 Task: Clear the passwords and other sign-in data from last 4 weeks.
Action: Mouse moved to (1015, 27)
Screenshot: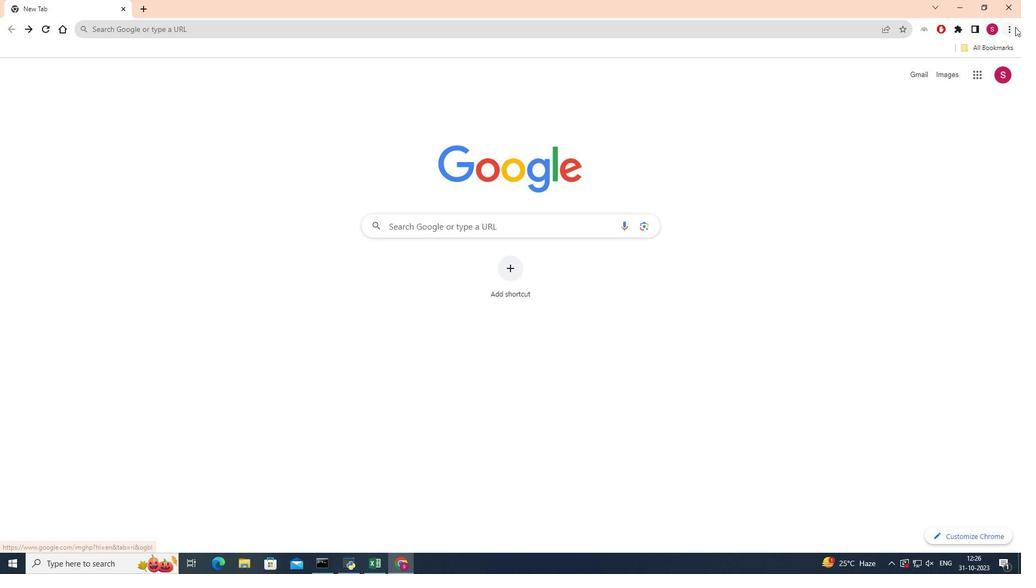 
Action: Mouse pressed left at (1015, 27)
Screenshot: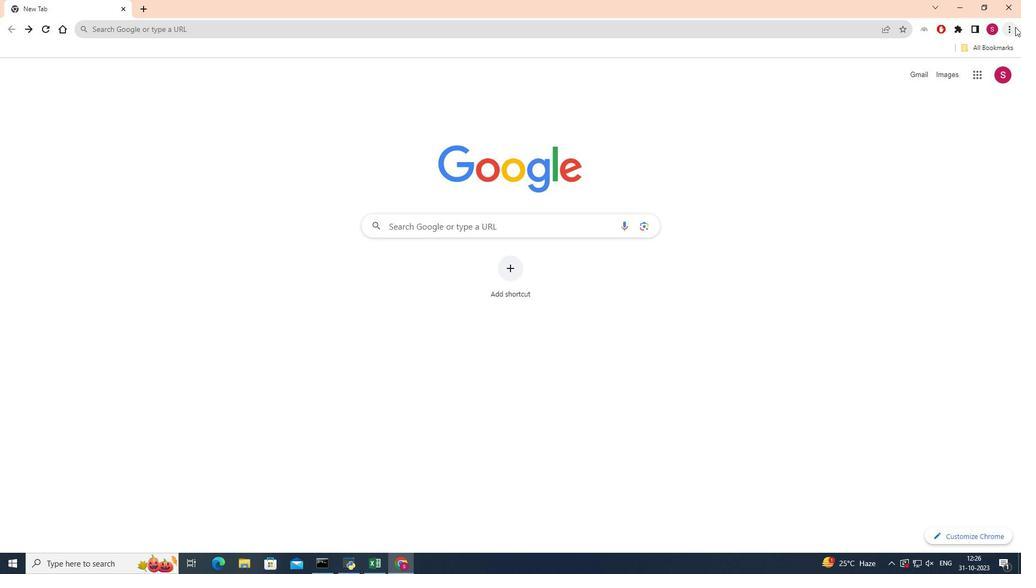 
Action: Mouse moved to (871, 83)
Screenshot: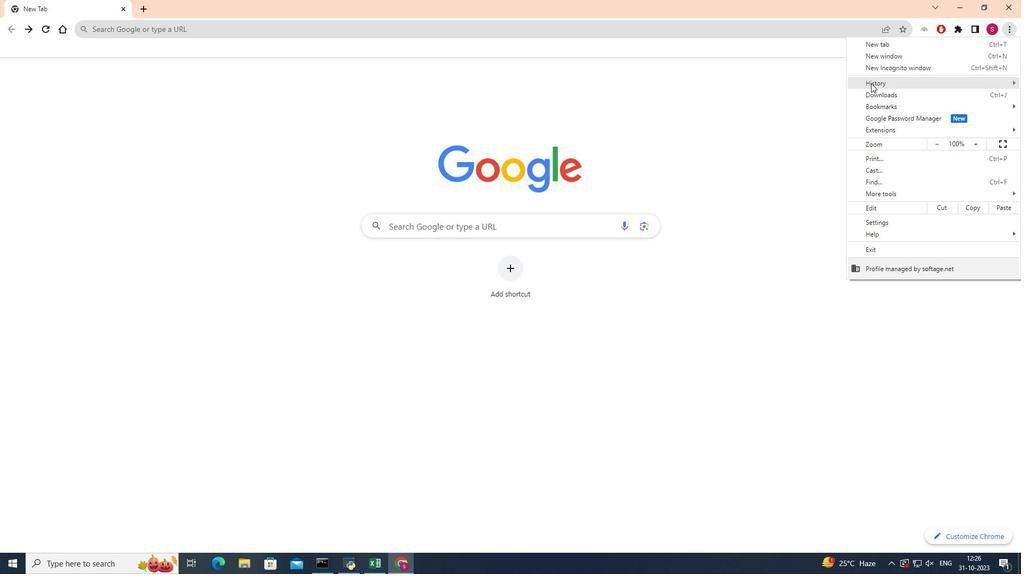 
Action: Mouse pressed left at (871, 83)
Screenshot: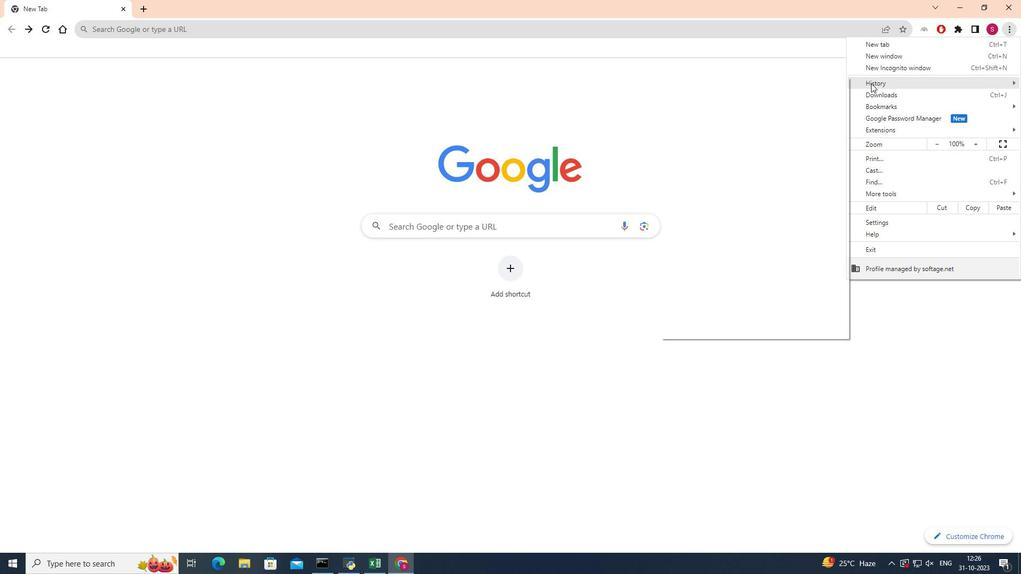
Action: Mouse moved to (757, 86)
Screenshot: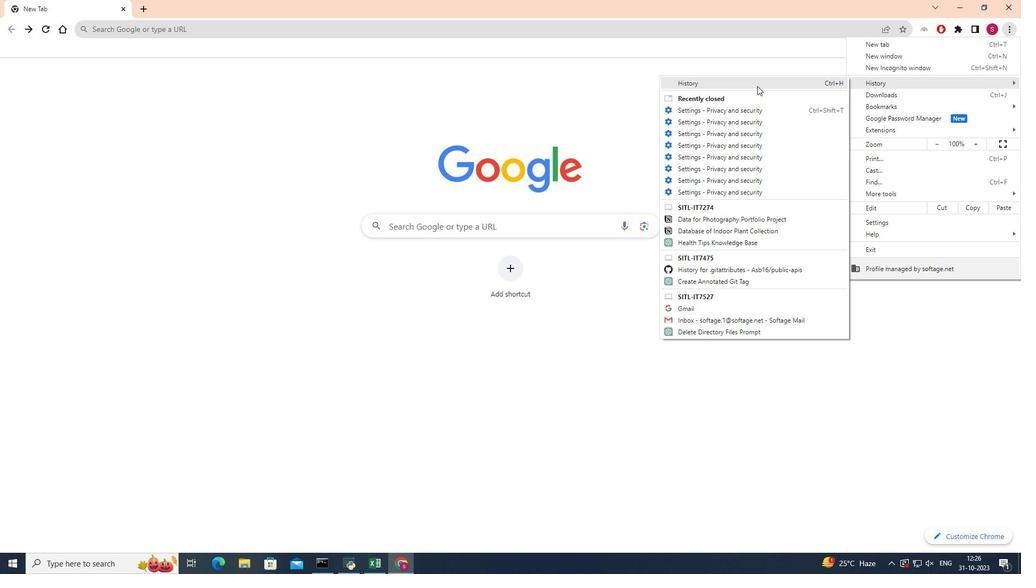 
Action: Mouse pressed left at (757, 86)
Screenshot: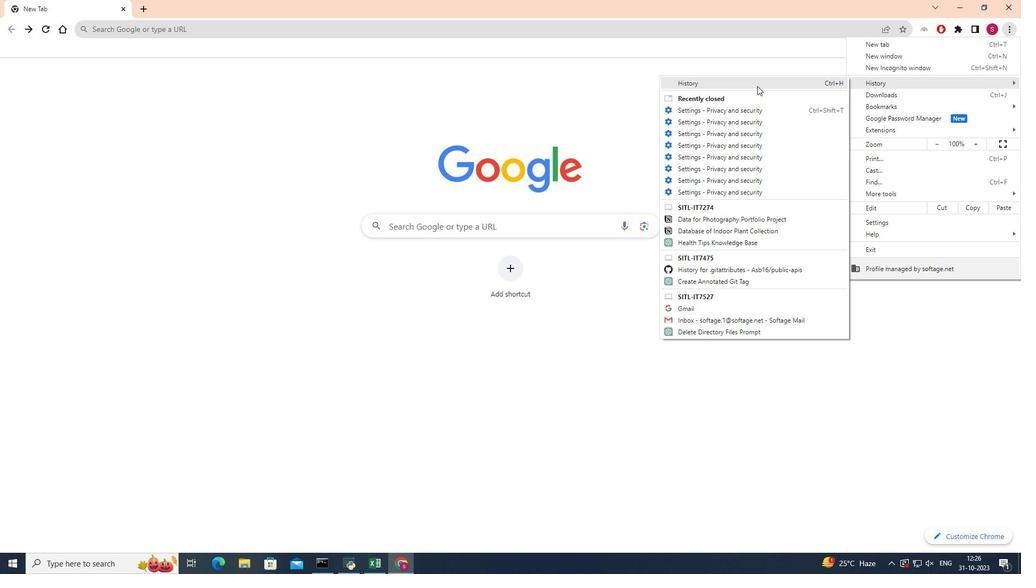 
Action: Mouse moved to (82, 129)
Screenshot: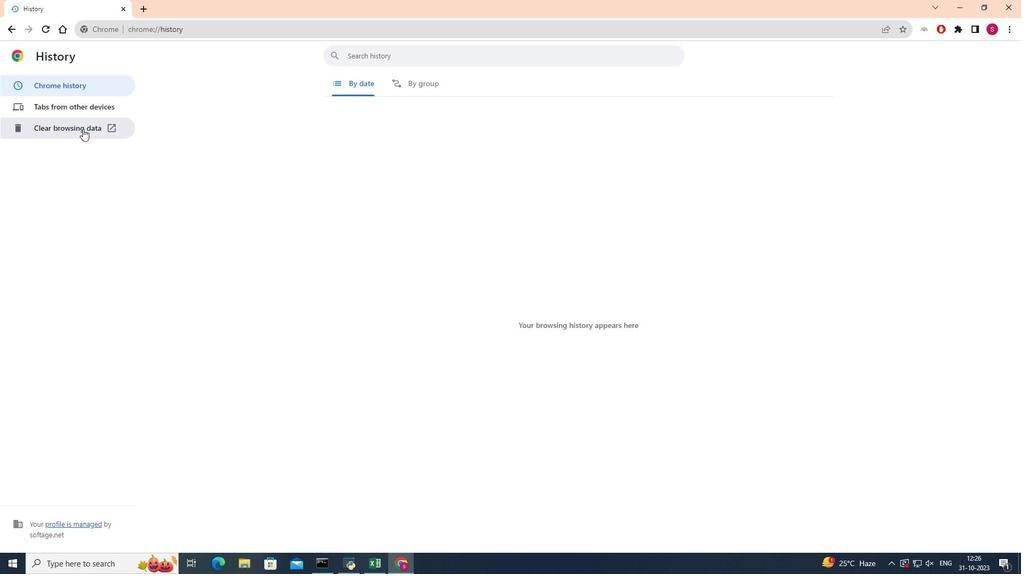 
Action: Mouse pressed left at (82, 129)
Screenshot: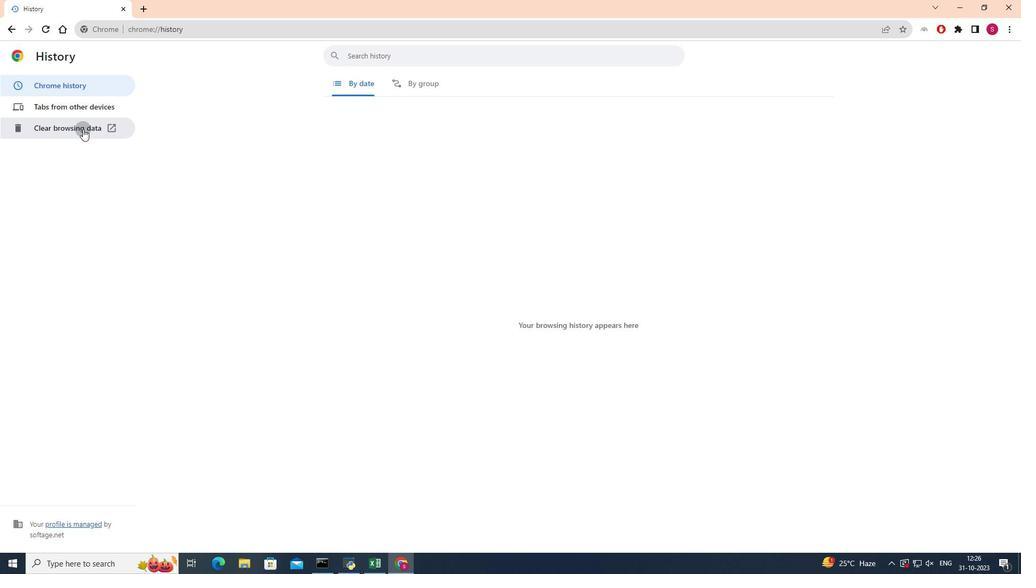 
Action: Mouse moved to (579, 163)
Screenshot: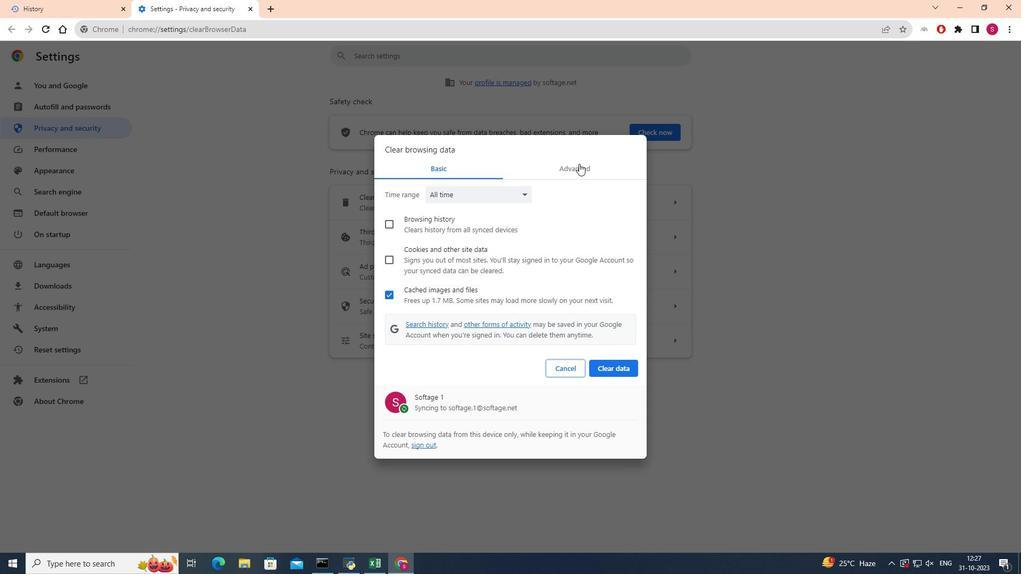 
Action: Mouse pressed left at (579, 163)
Screenshot: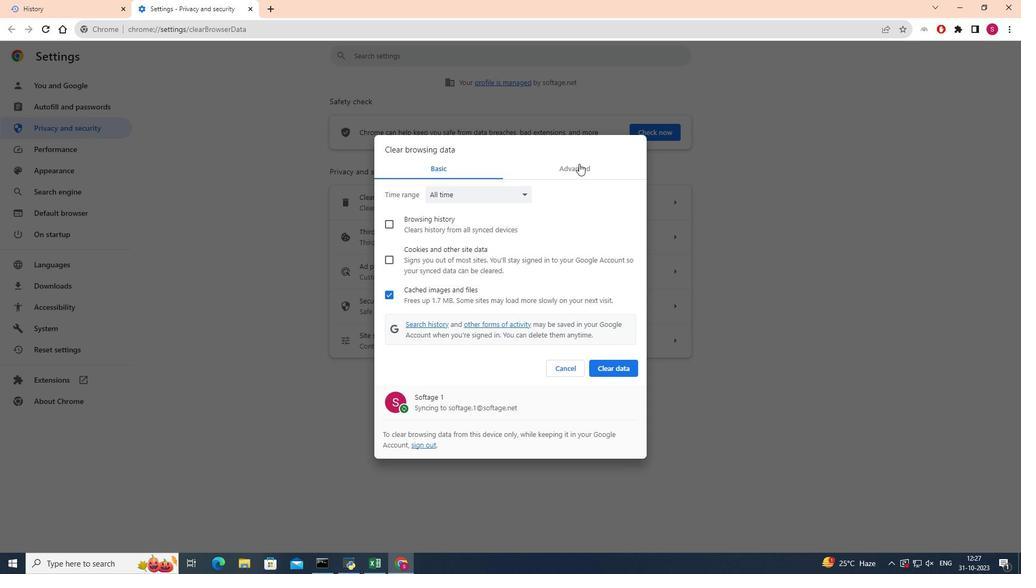 
Action: Mouse moved to (500, 190)
Screenshot: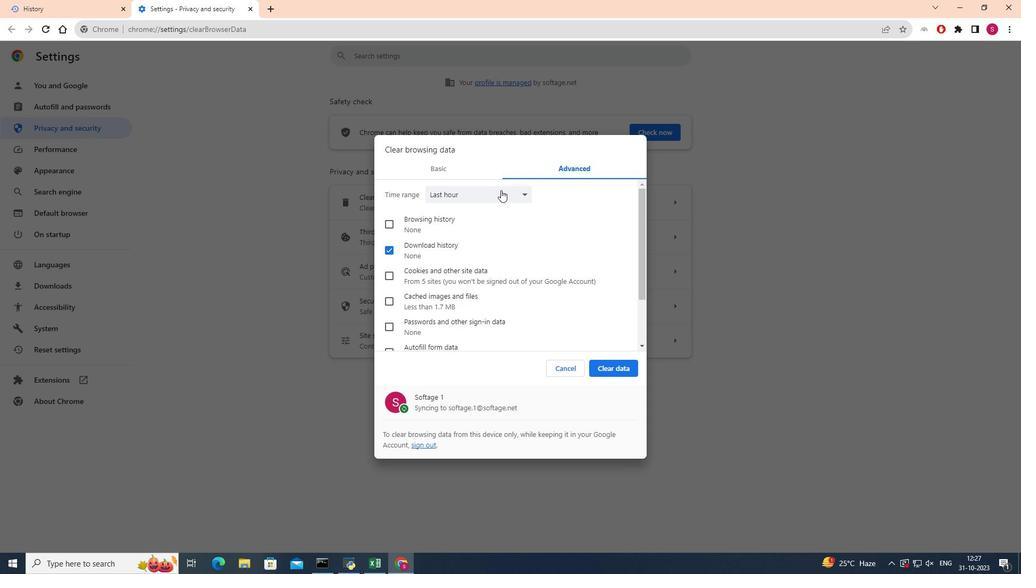 
Action: Mouse pressed left at (500, 190)
Screenshot: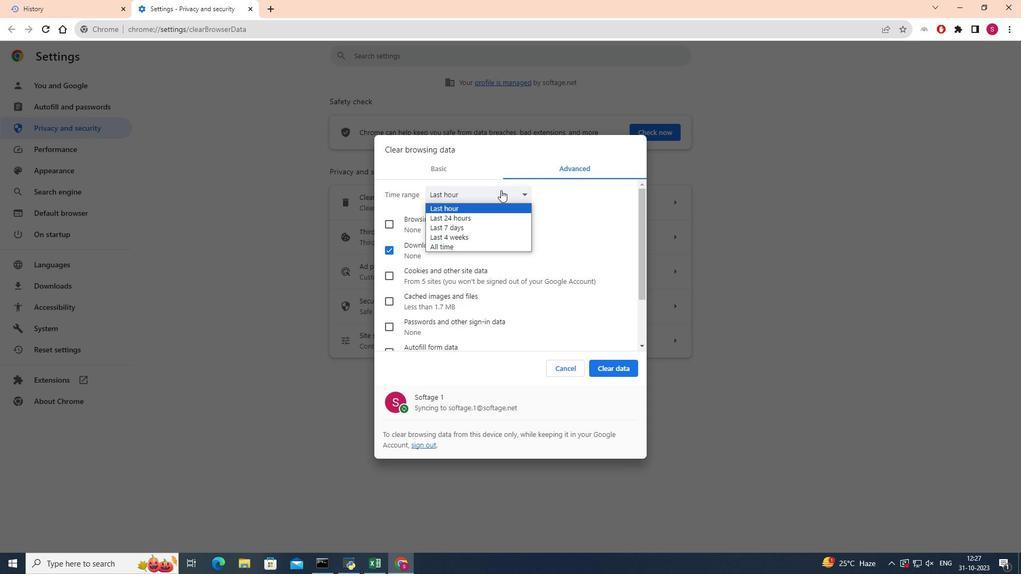 
Action: Mouse moved to (458, 236)
Screenshot: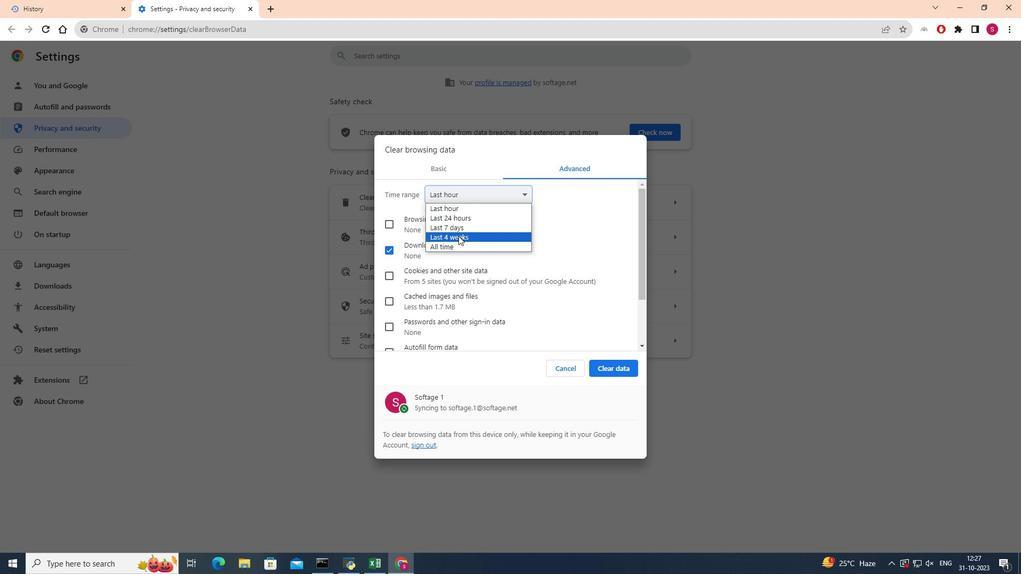 
Action: Mouse pressed left at (458, 236)
Screenshot: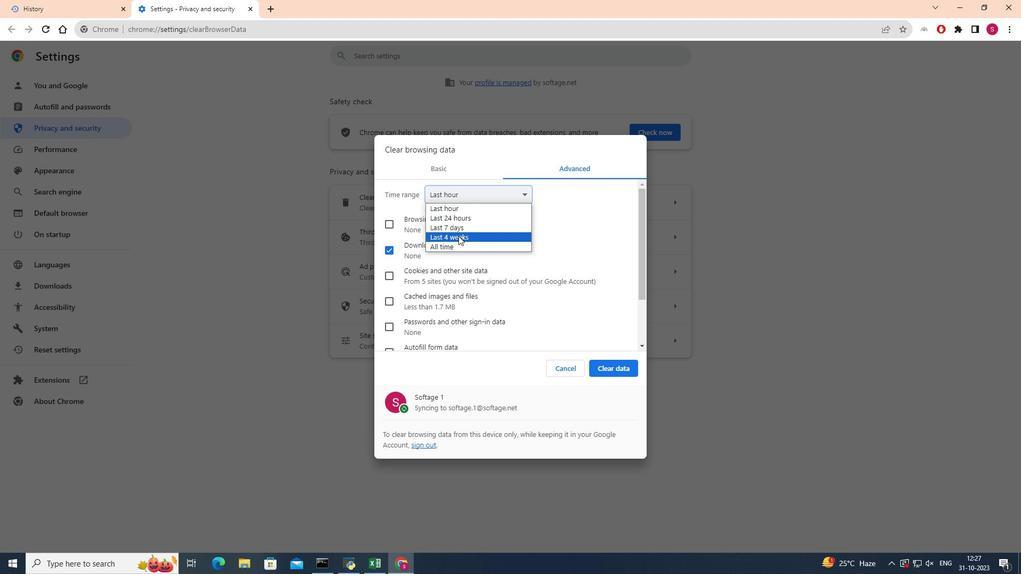 
Action: Mouse moved to (387, 249)
Screenshot: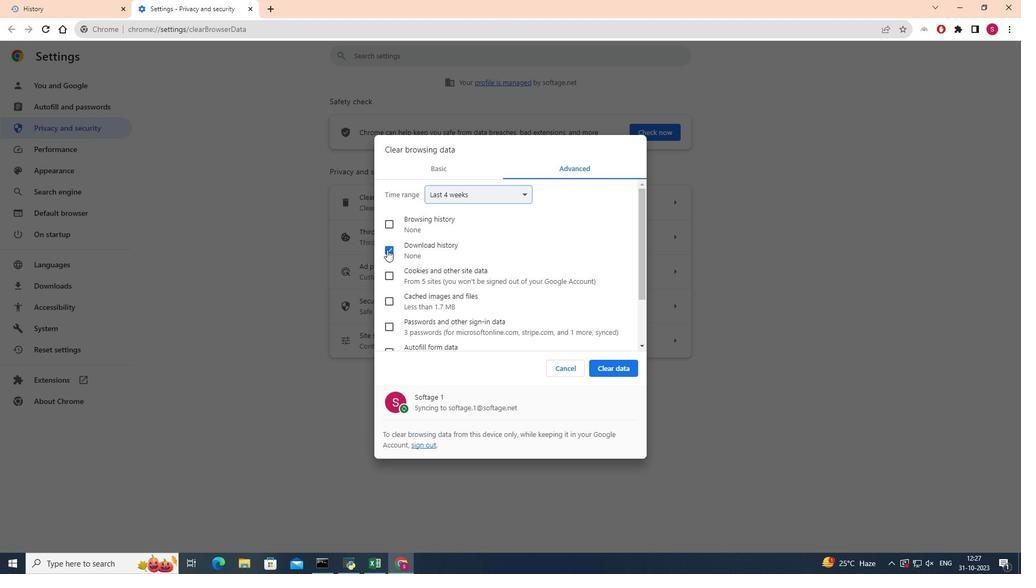 
Action: Mouse pressed left at (387, 249)
Screenshot: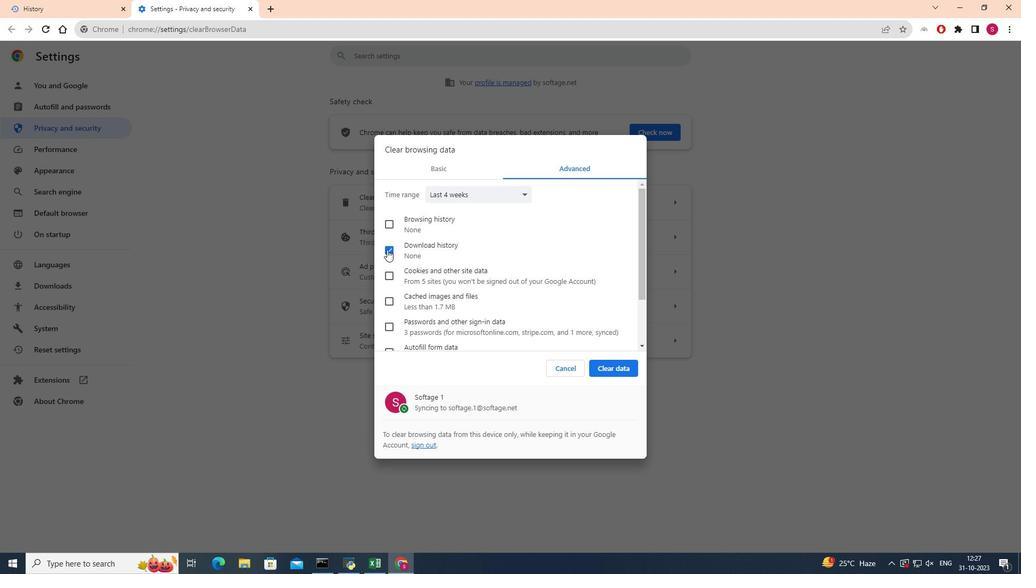 
Action: Mouse moved to (462, 276)
Screenshot: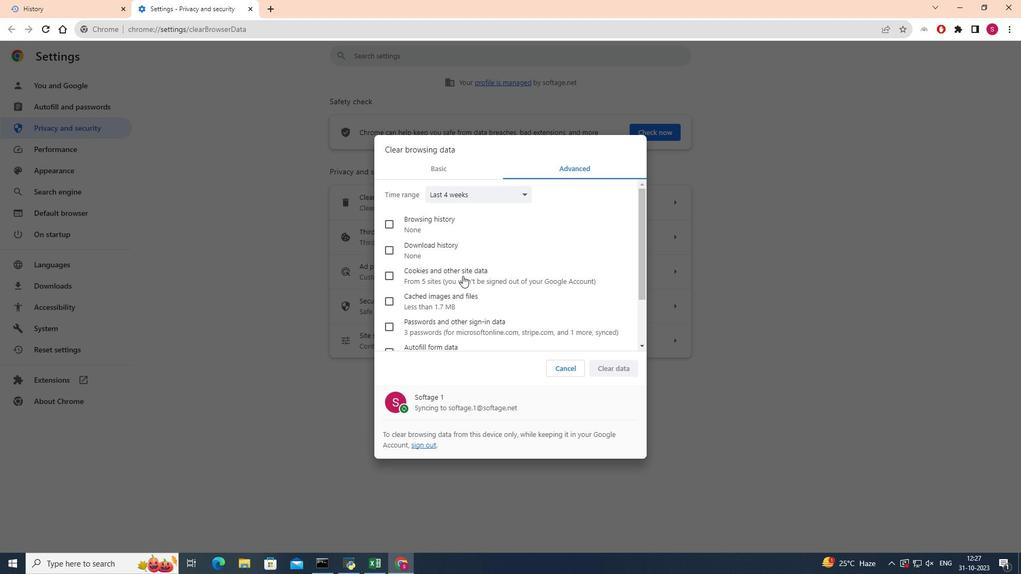 
Action: Mouse scrolled (462, 275) with delta (0, 0)
Screenshot: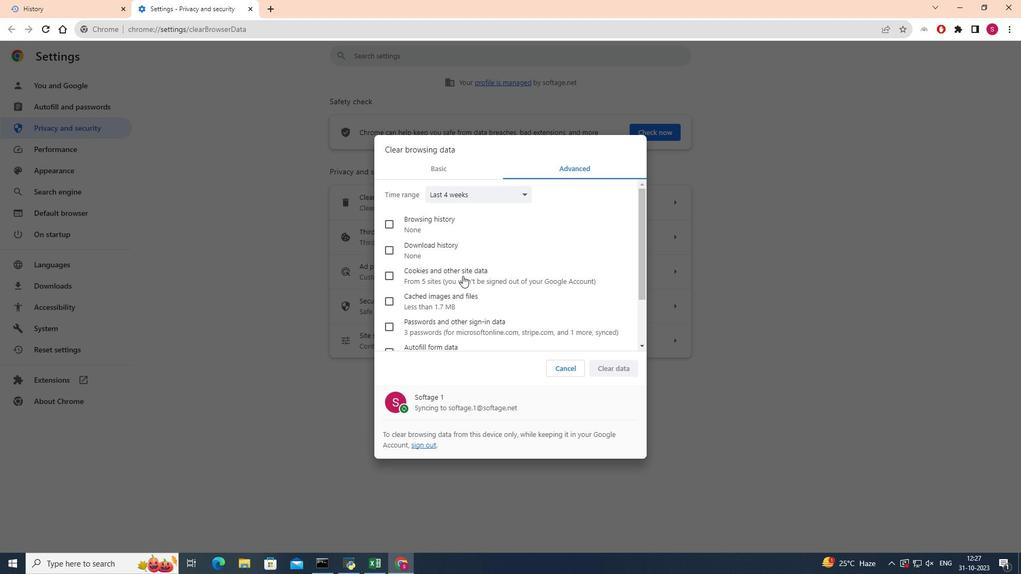 
Action: Mouse scrolled (462, 275) with delta (0, 0)
Screenshot: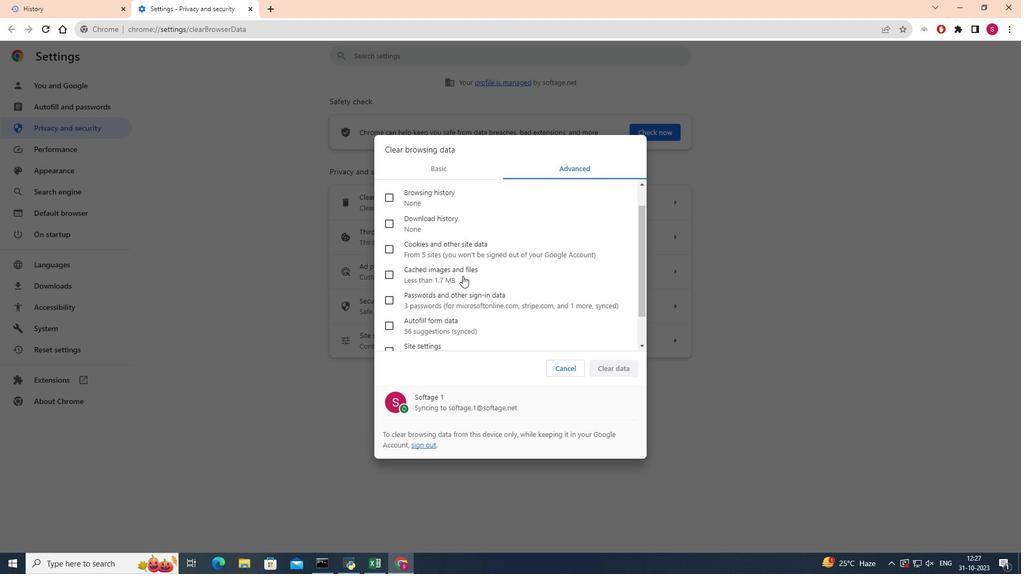 
Action: Mouse moved to (386, 264)
Screenshot: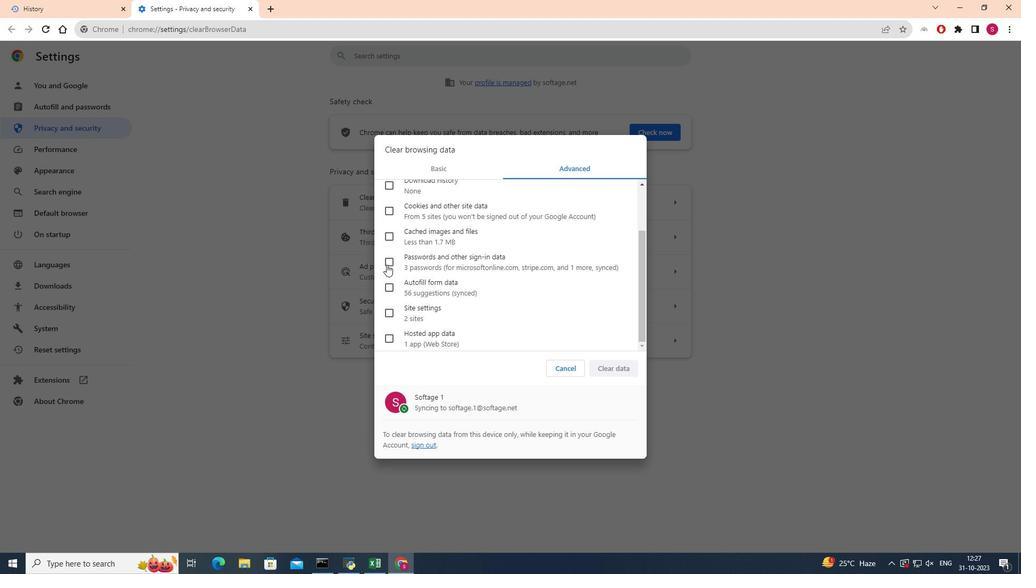 
Action: Mouse pressed left at (386, 264)
Screenshot: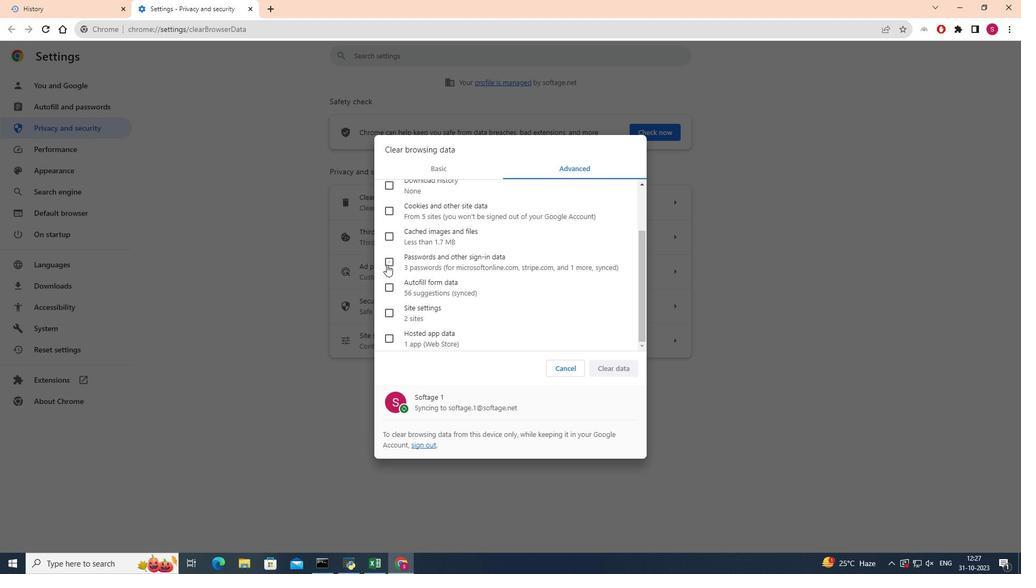 
Action: Mouse moved to (620, 369)
Screenshot: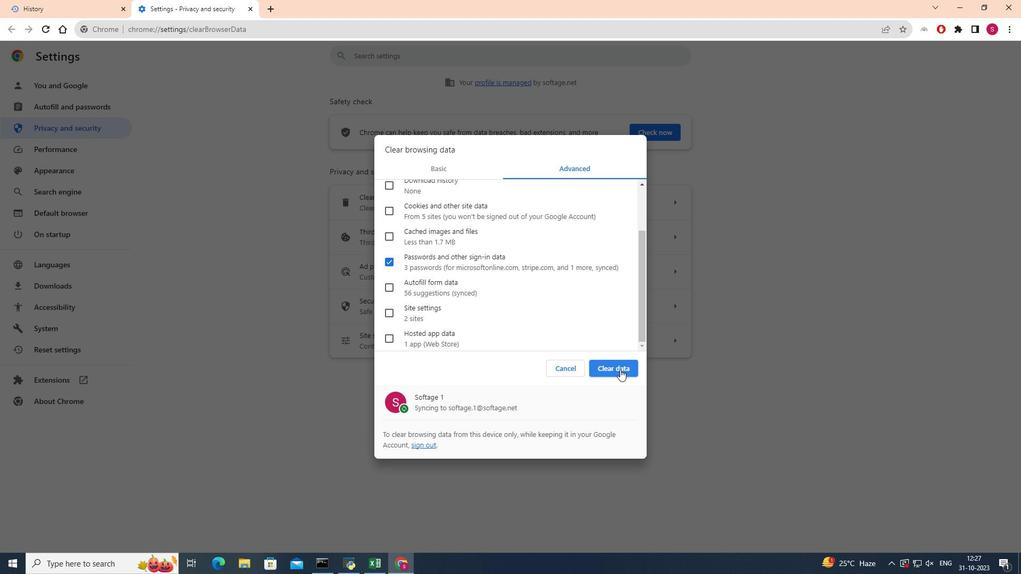 
Action: Mouse pressed left at (620, 369)
Screenshot: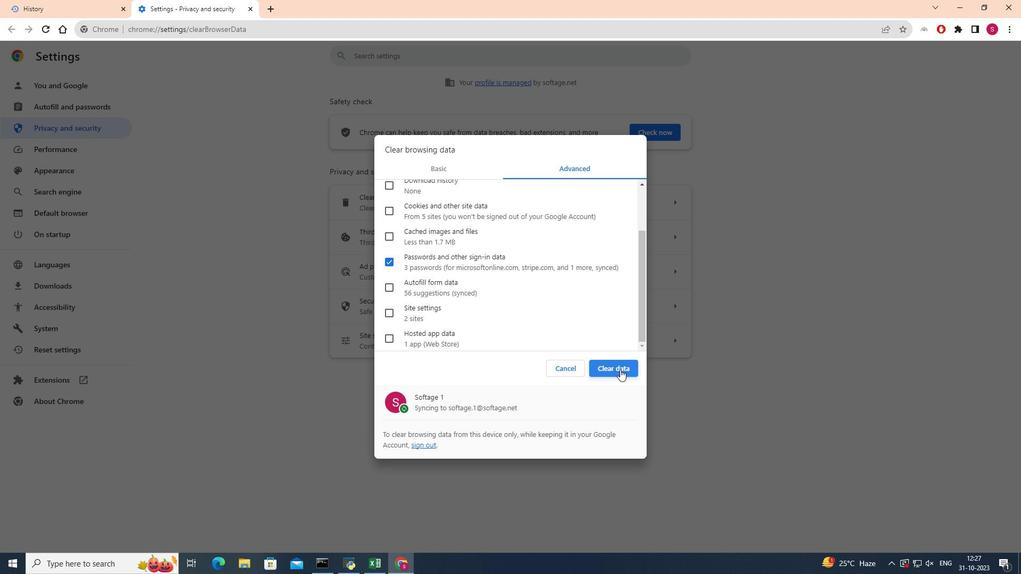 
Action: Mouse moved to (624, 363)
Screenshot: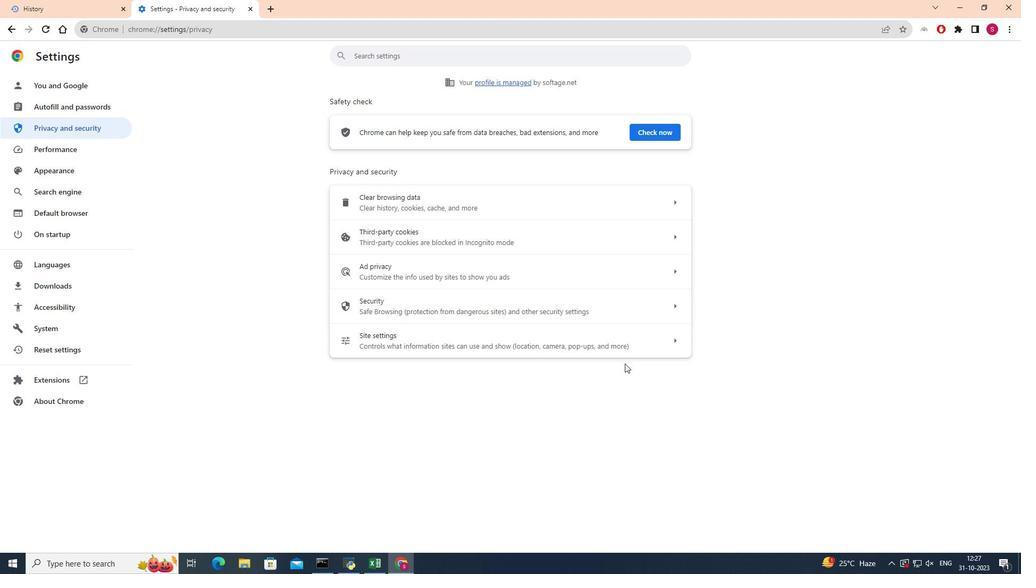 
